 Task: Change the theme to light.
Action: Mouse pressed left at (1030, 61)
Screenshot: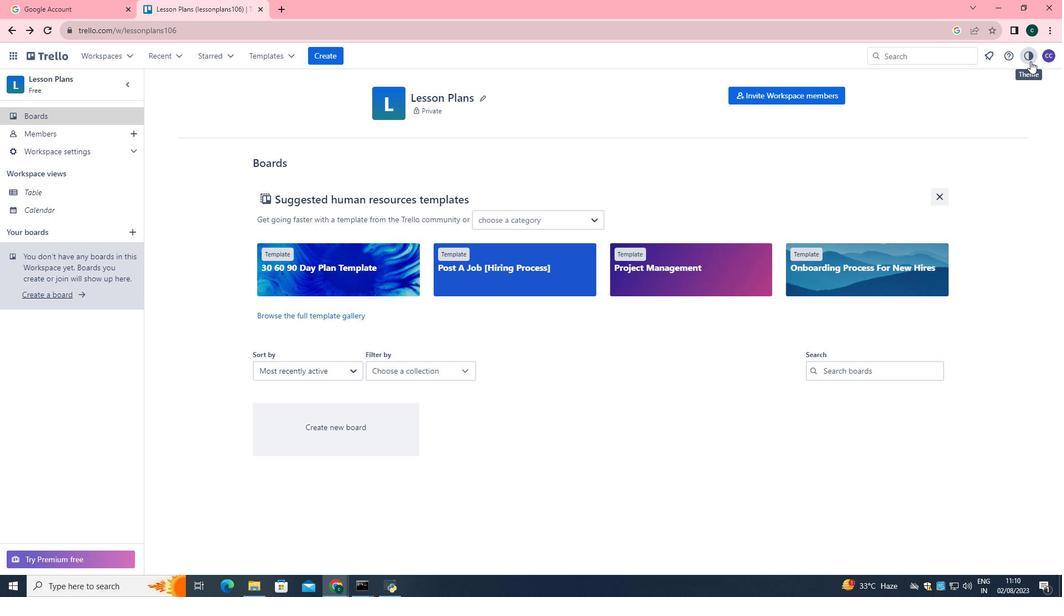 
Action: Mouse moved to (993, 120)
Screenshot: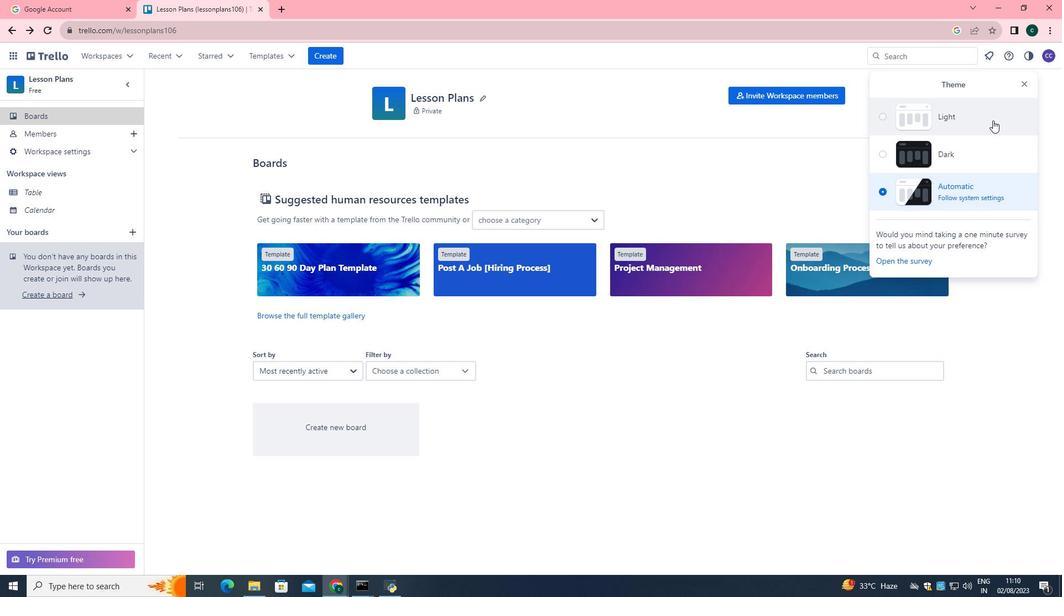 
Action: Mouse pressed left at (993, 120)
Screenshot: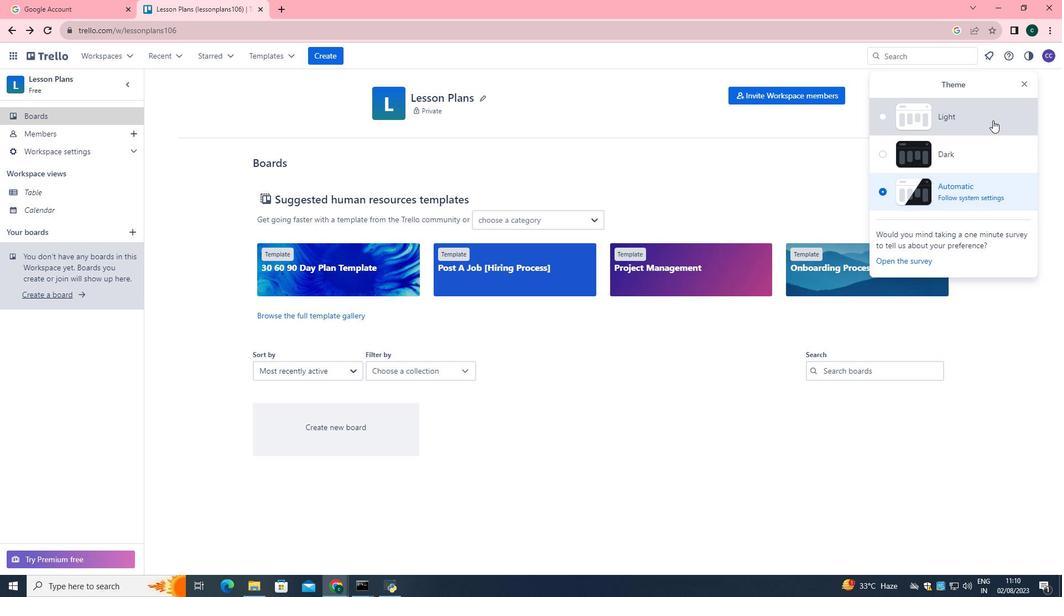 
